Task: Add a signature Edward Wright containing With heartfelt appreciation, Edward Wright to email address softage.10@softage.net and add a folder Ticketing system
Action: Mouse moved to (94, 85)
Screenshot: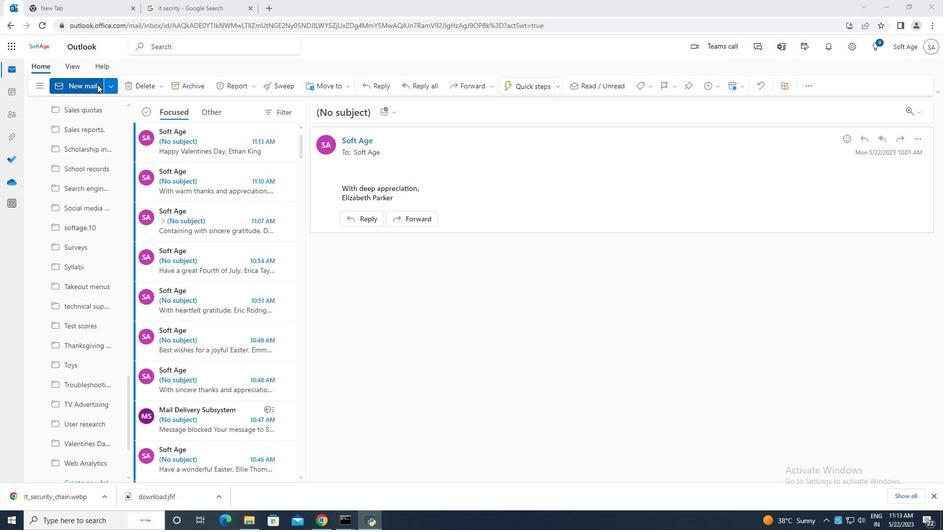 
Action: Mouse pressed left at (94, 85)
Screenshot: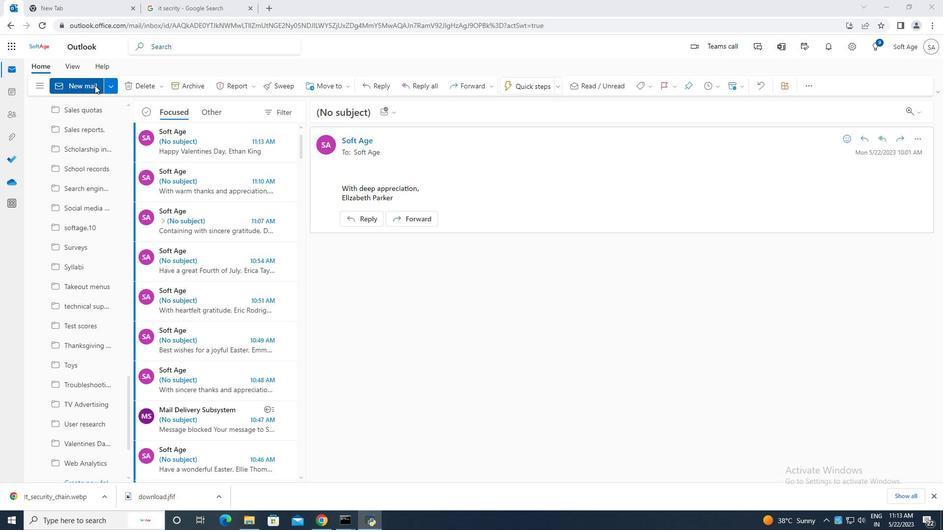 
Action: Mouse moved to (630, 88)
Screenshot: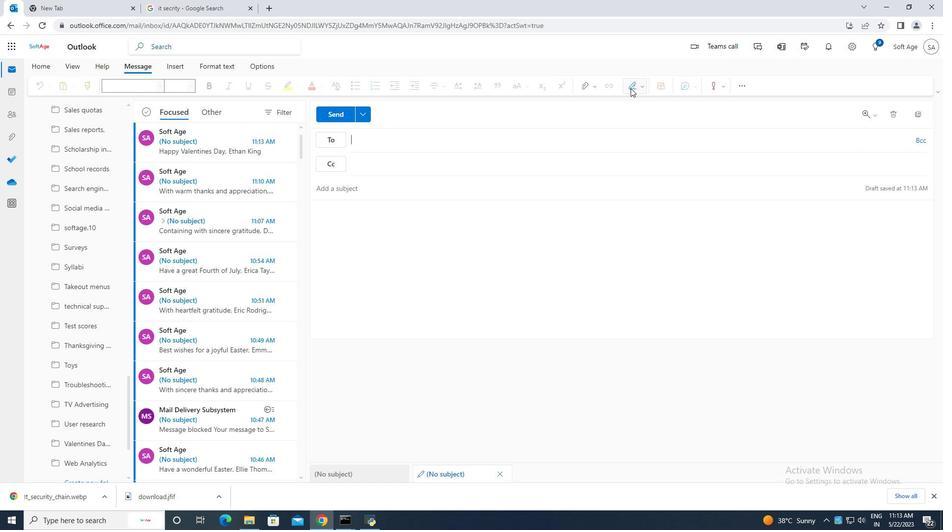
Action: Mouse pressed left at (630, 88)
Screenshot: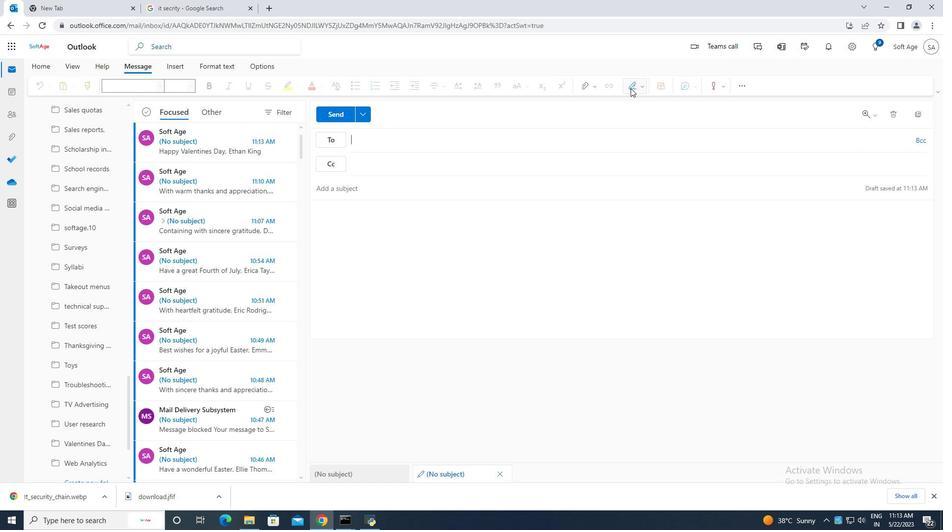 
Action: Mouse moved to (618, 124)
Screenshot: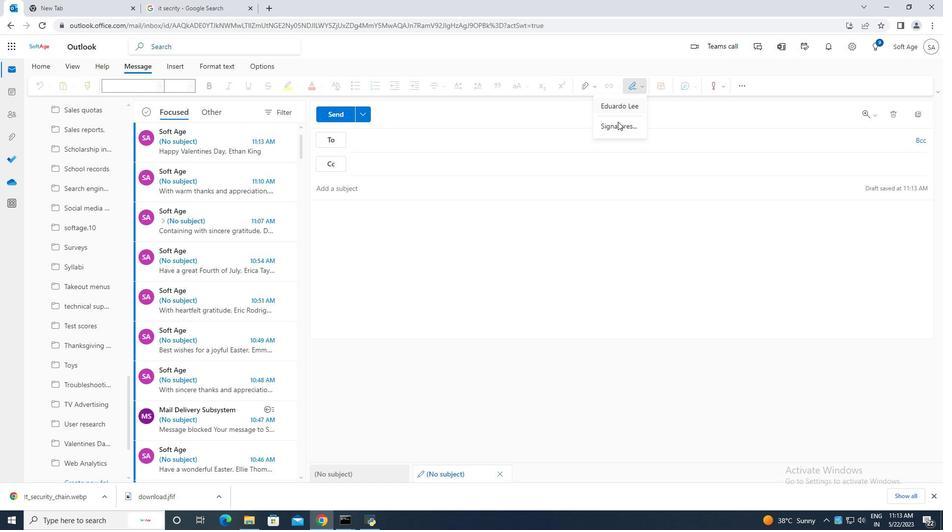
Action: Mouse pressed left at (618, 124)
Screenshot: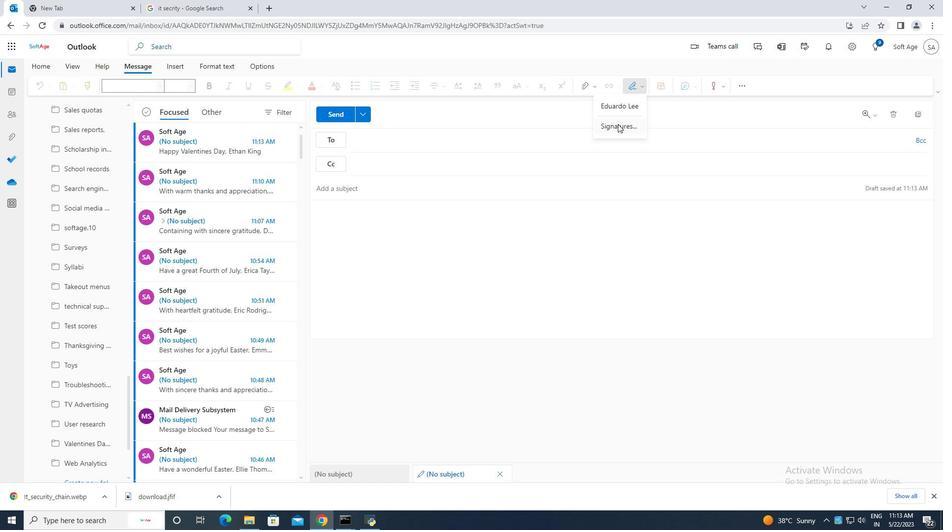 
Action: Mouse moved to (667, 163)
Screenshot: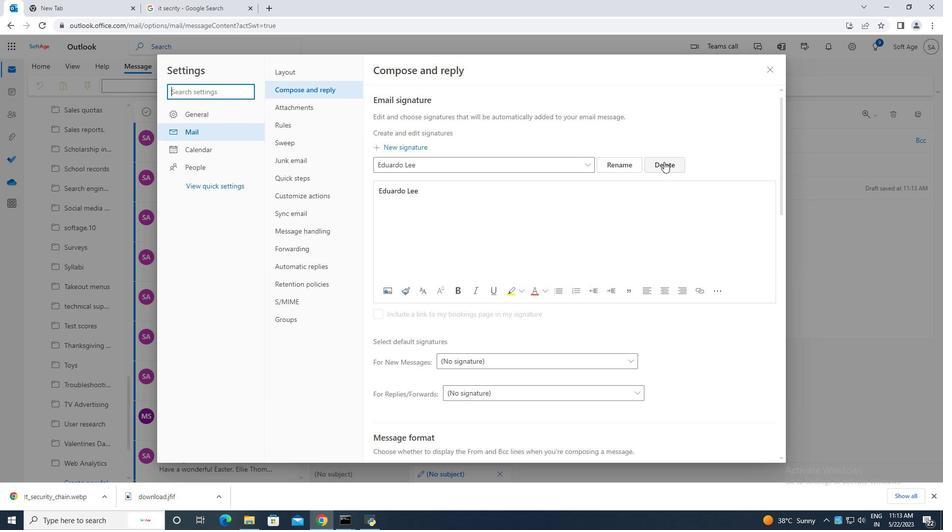 
Action: Mouse pressed left at (667, 163)
Screenshot: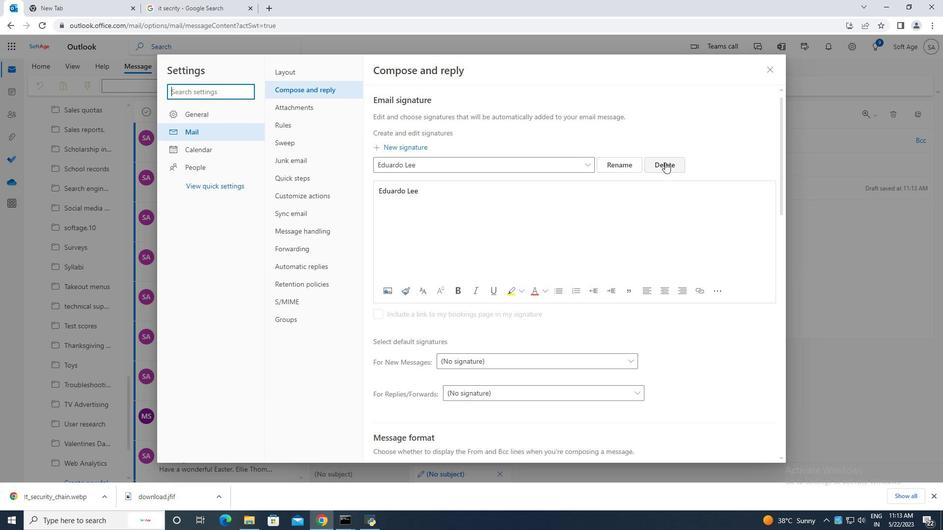 
Action: Mouse moved to (403, 168)
Screenshot: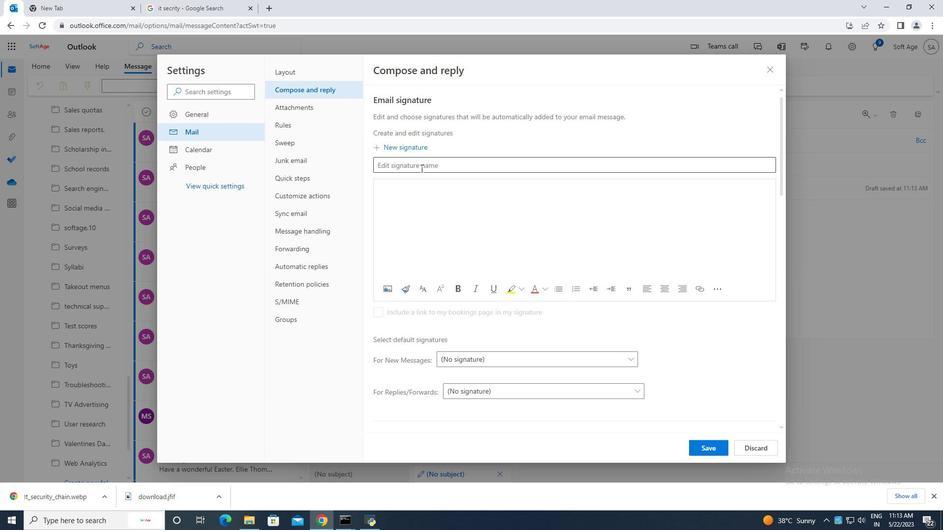 
Action: Mouse pressed left at (403, 168)
Screenshot: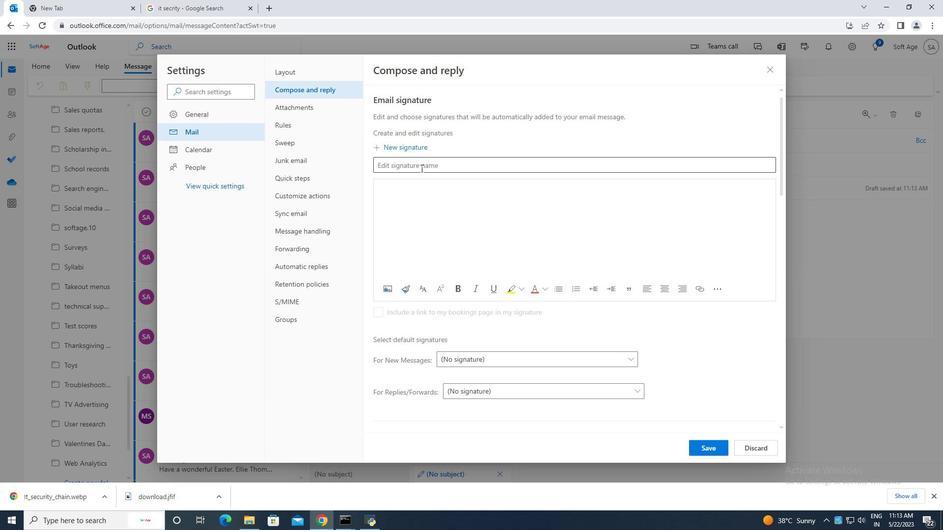 
Action: Key pressed <Key.caps_lock>E<Key.caps_lock>dward<Key.space><Key.caps_lock>W<Key.caps_lock>right
Screenshot: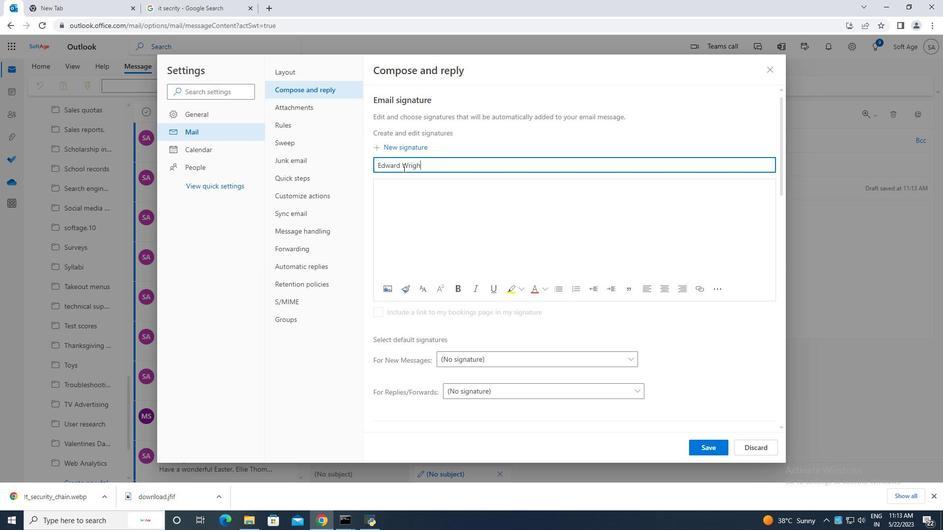 
Action: Mouse moved to (410, 195)
Screenshot: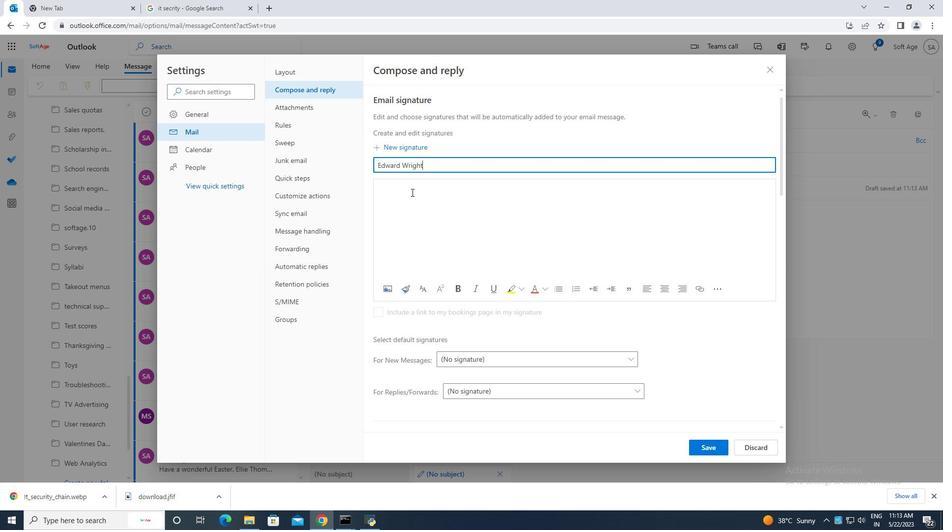 
Action: Mouse pressed left at (410, 195)
Screenshot: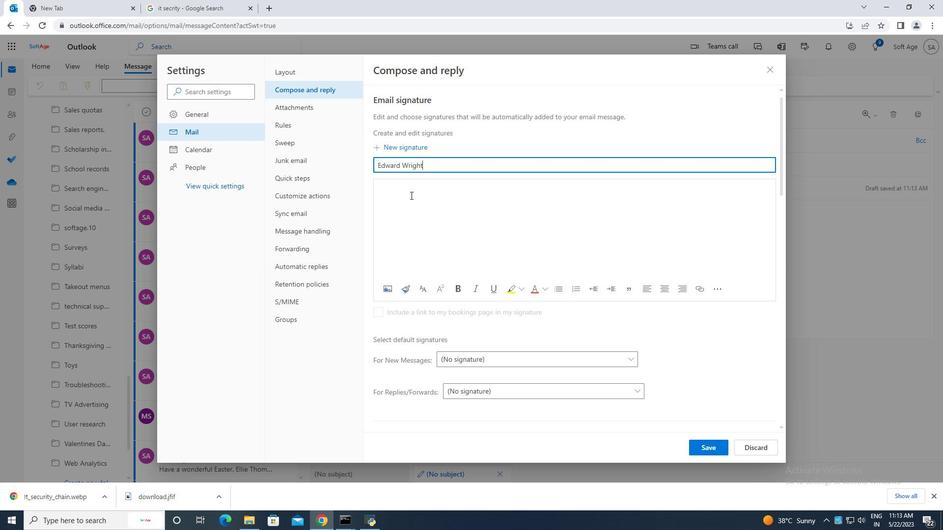 
Action: Mouse moved to (410, 195)
Screenshot: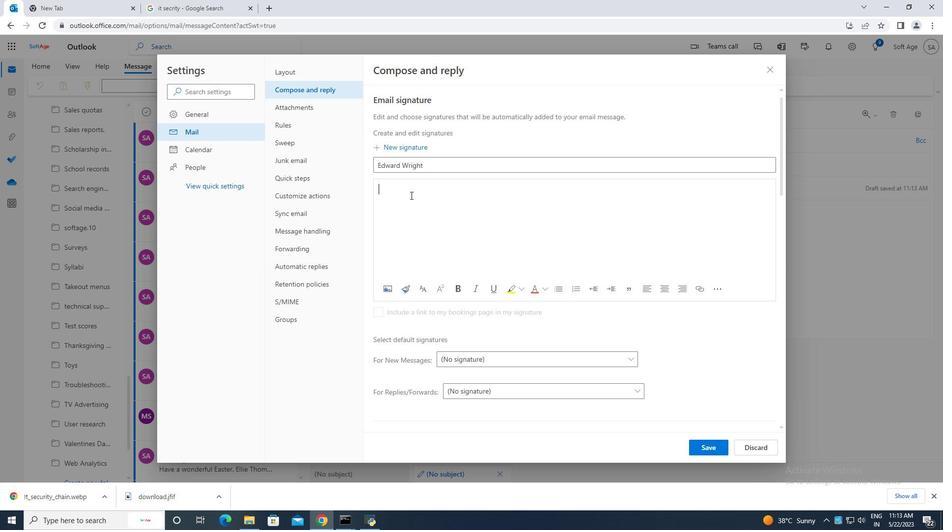 
Action: Key pressed <Key.caps_lock>E<Key.caps_lock>dward<Key.space><Key.caps_lock>W<Key.caps_lock>right
Screenshot: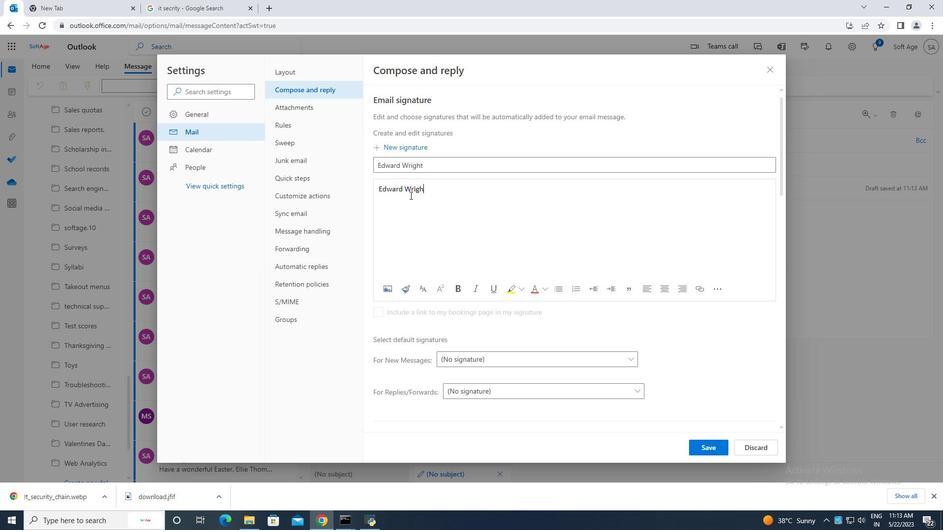 
Action: Mouse moved to (699, 447)
Screenshot: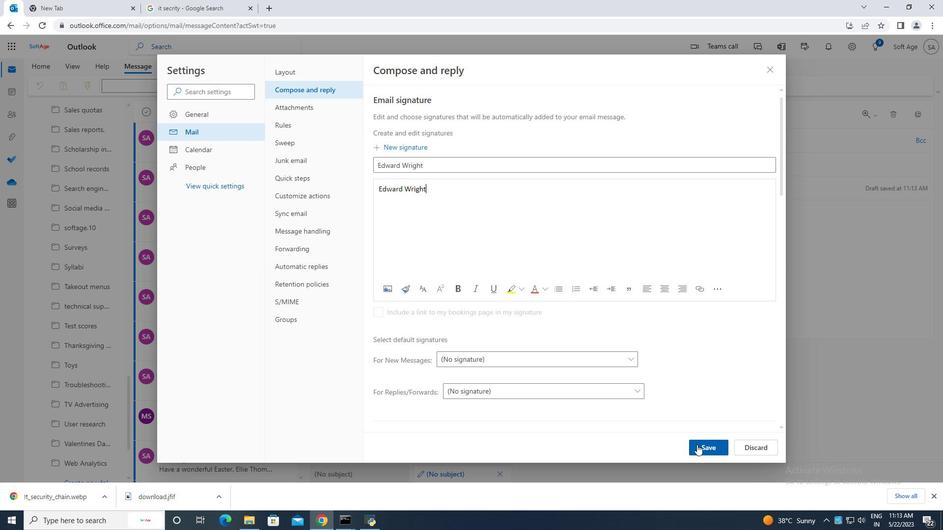 
Action: Mouse pressed left at (699, 447)
Screenshot: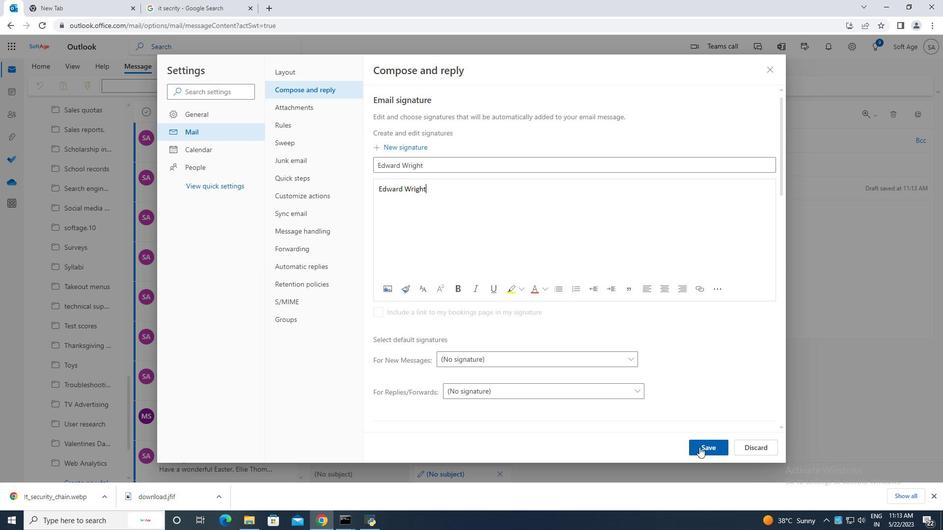 
Action: Mouse moved to (764, 71)
Screenshot: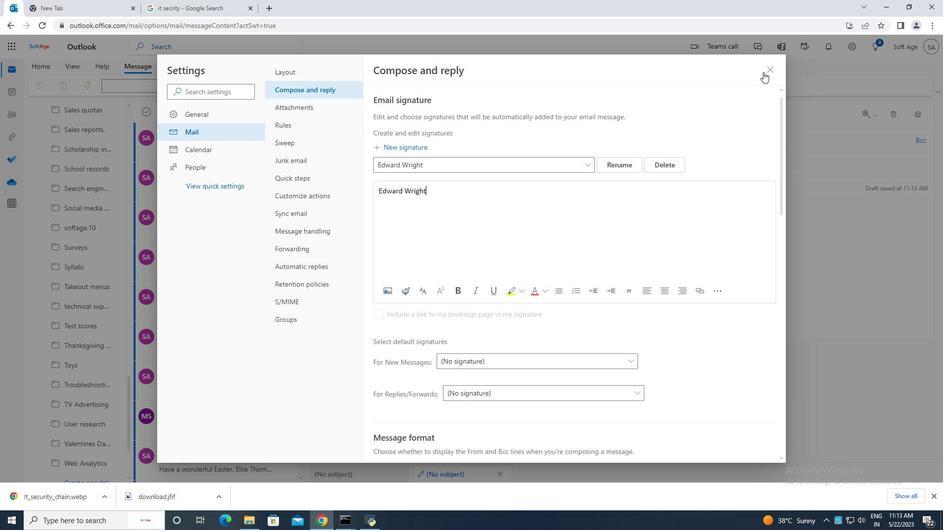 
Action: Mouse pressed left at (764, 71)
Screenshot: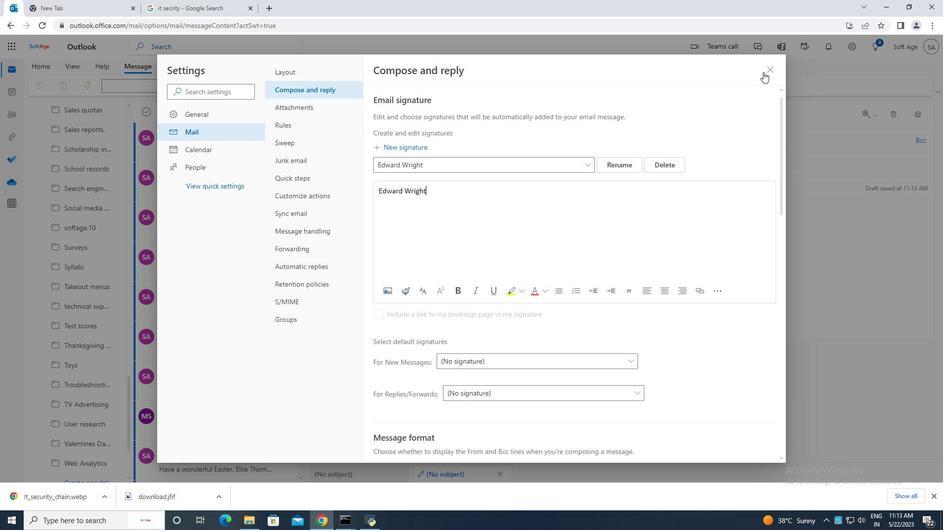 
Action: Mouse moved to (640, 84)
Screenshot: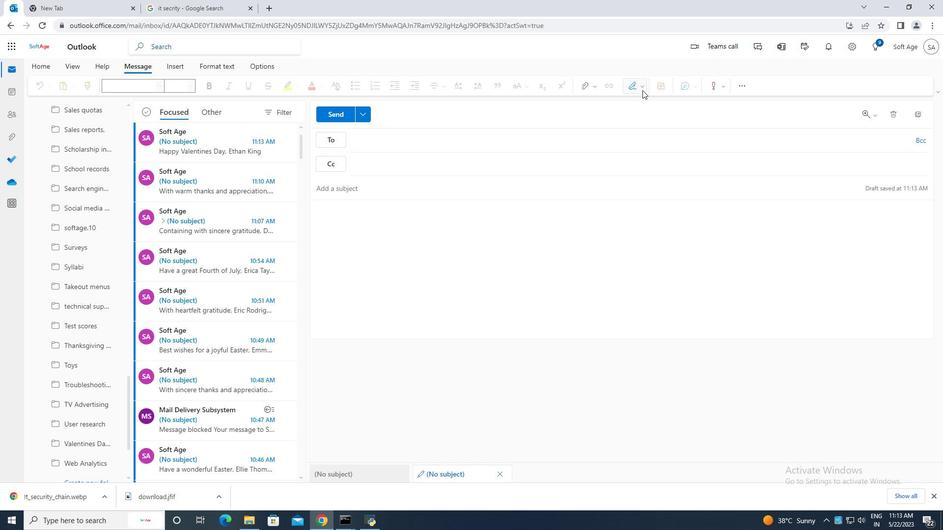 
Action: Mouse pressed left at (640, 84)
Screenshot: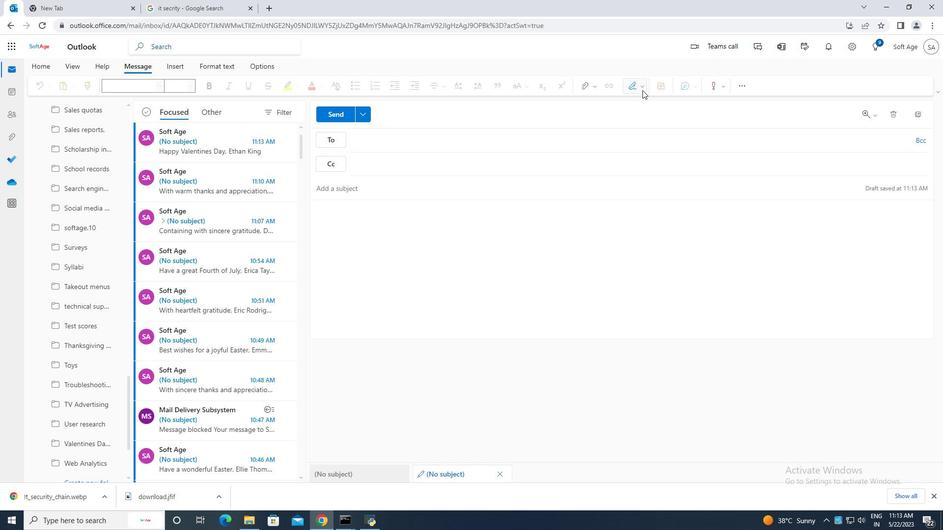 
Action: Mouse moved to (620, 104)
Screenshot: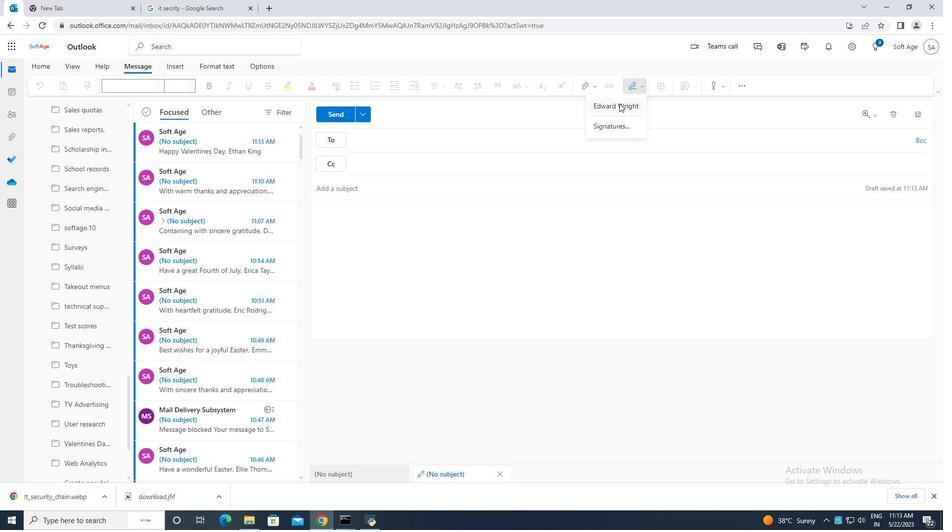
Action: Mouse pressed left at (620, 104)
Screenshot: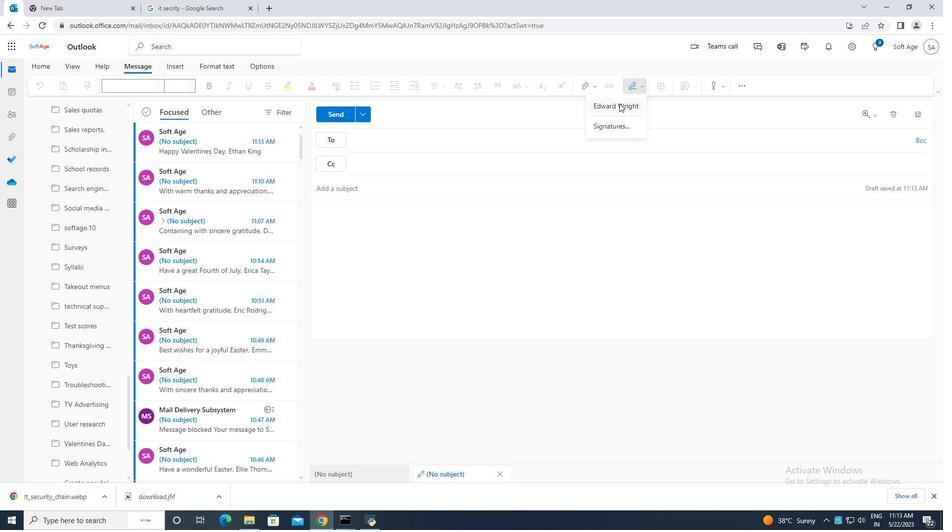 
Action: Mouse moved to (342, 208)
Screenshot: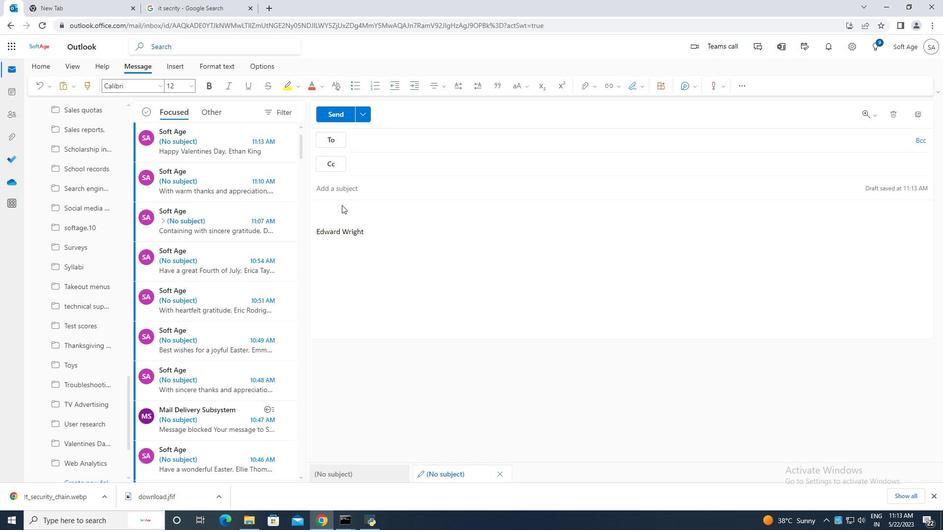 
Action: Mouse pressed left at (342, 208)
Screenshot: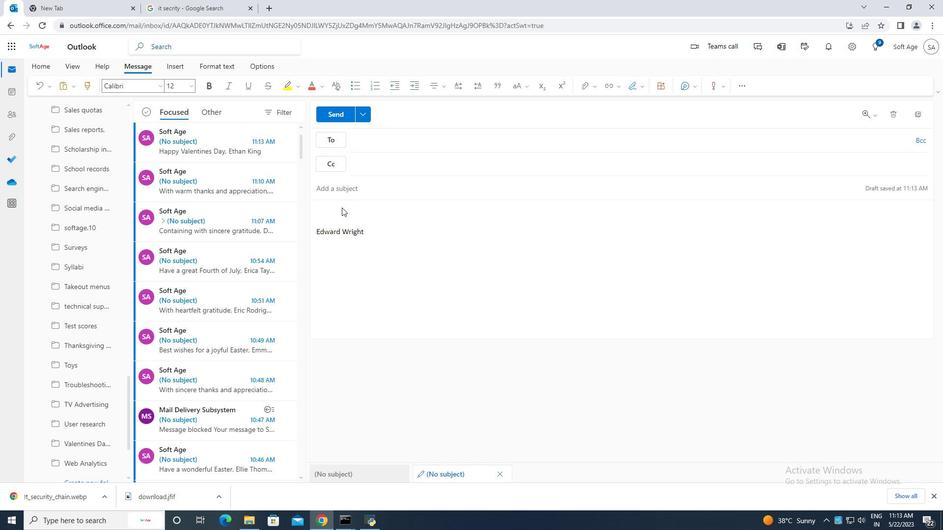 
Action: Key pressed <Key.caps_lock>C<Key.caps_lock>ontaining<Key.space>with<Key.space>heartfelt<Key.space>appreciation,
Screenshot: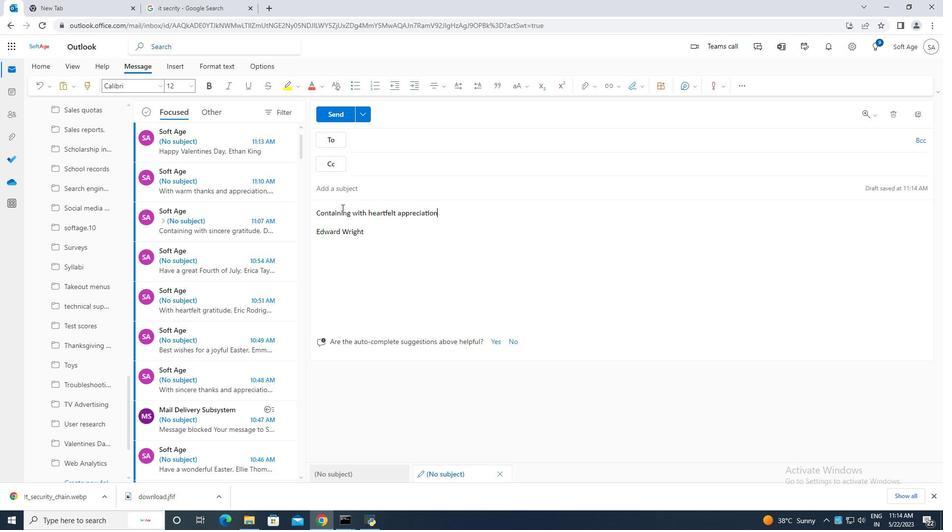 
Action: Mouse moved to (403, 144)
Screenshot: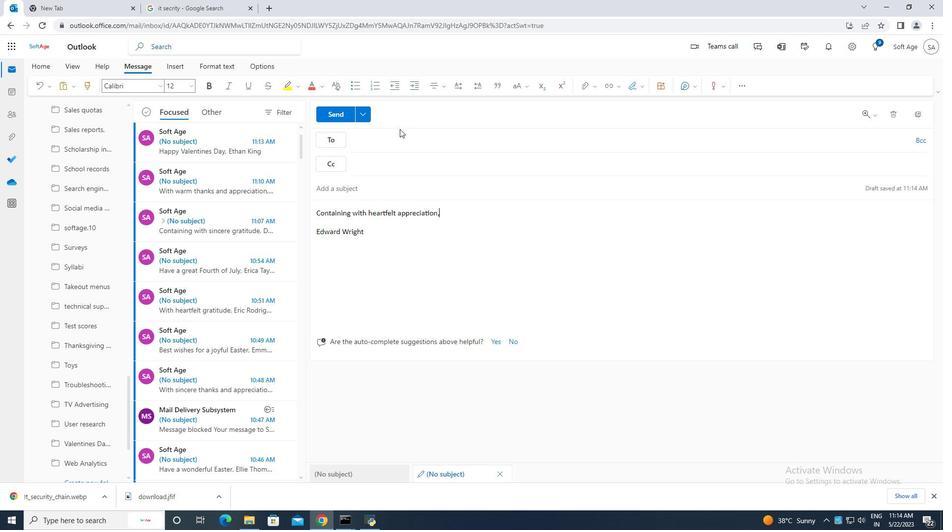 
Action: Mouse pressed left at (403, 144)
Screenshot: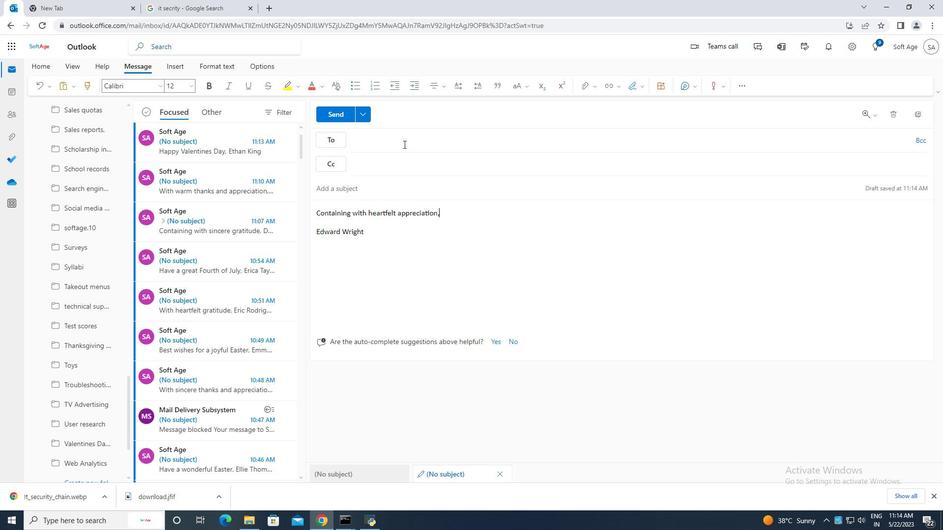 
Action: Key pressed softage.10
Screenshot: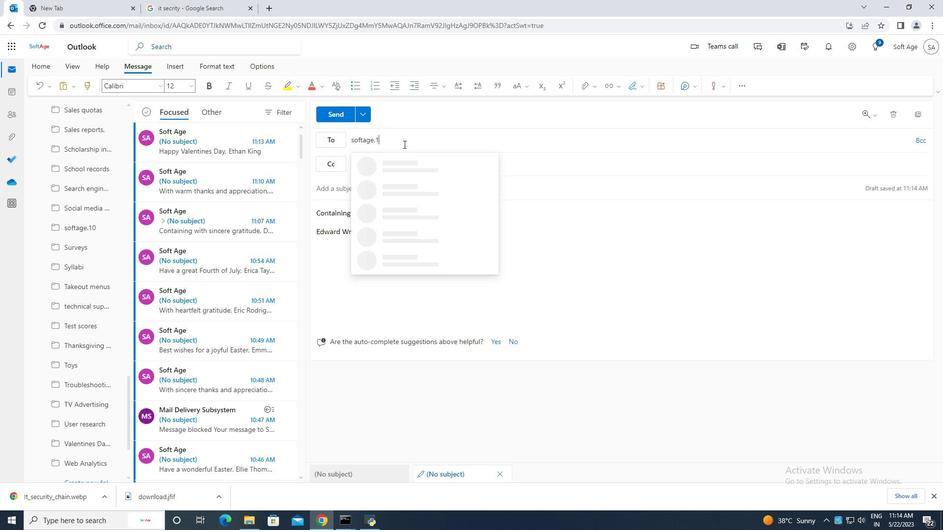 
Action: Mouse moved to (458, 191)
Screenshot: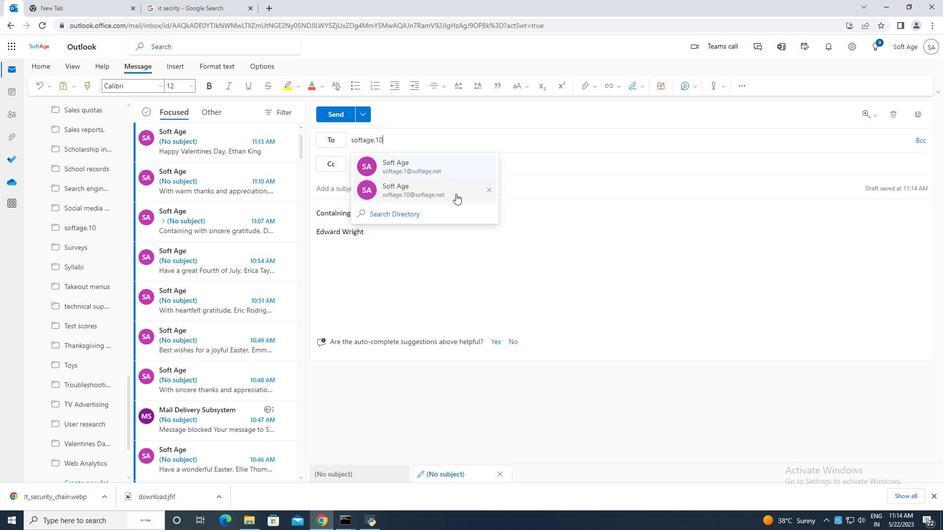 
Action: Mouse pressed left at (458, 191)
Screenshot: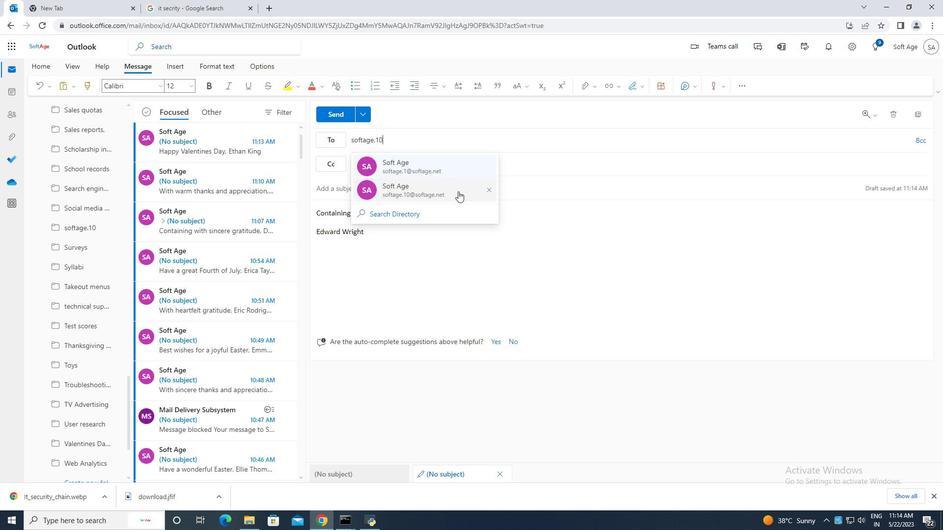 
Action: Mouse moved to (80, 452)
Screenshot: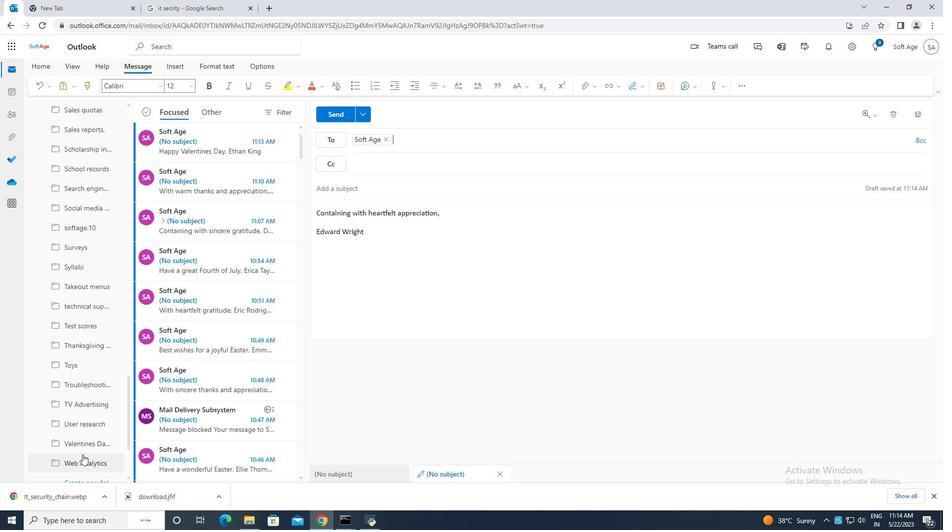 
Action: Mouse scrolled (80, 452) with delta (0, 0)
Screenshot: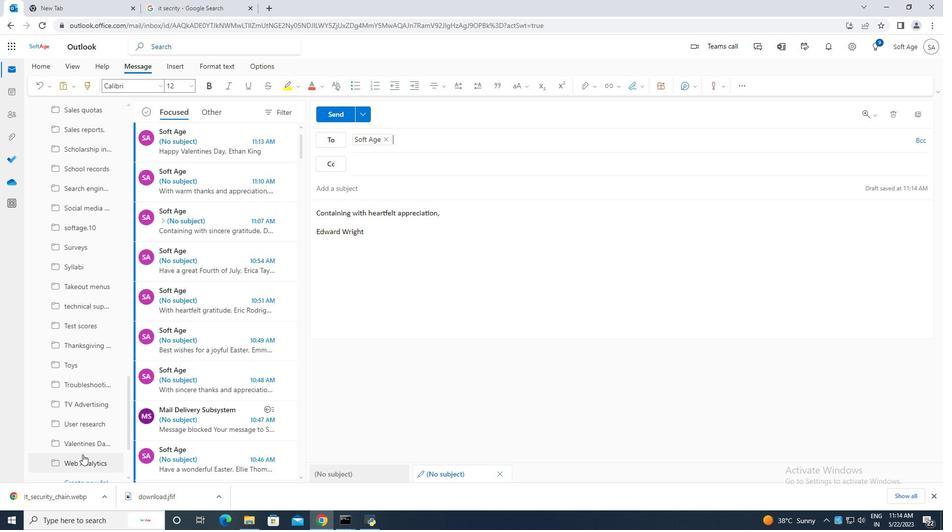 
Action: Mouse moved to (80, 452)
Screenshot: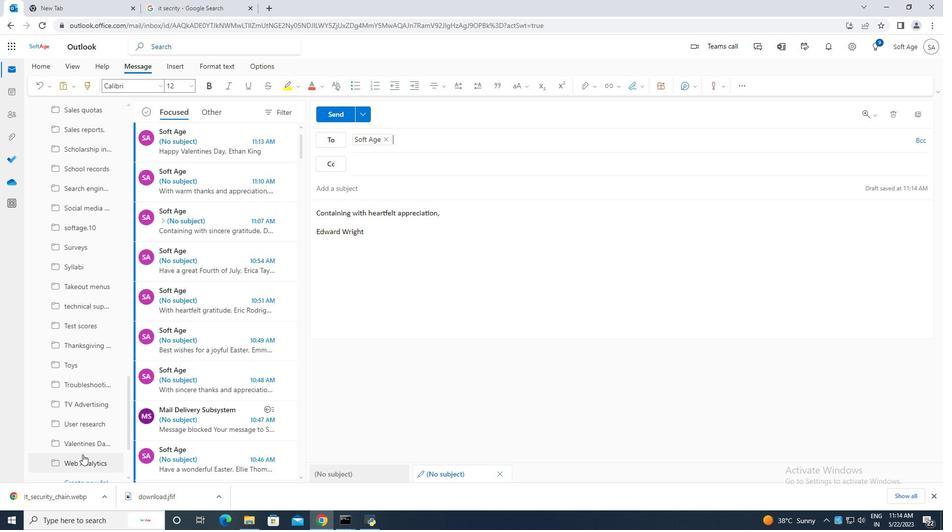 
Action: Mouse scrolled (80, 452) with delta (0, 0)
Screenshot: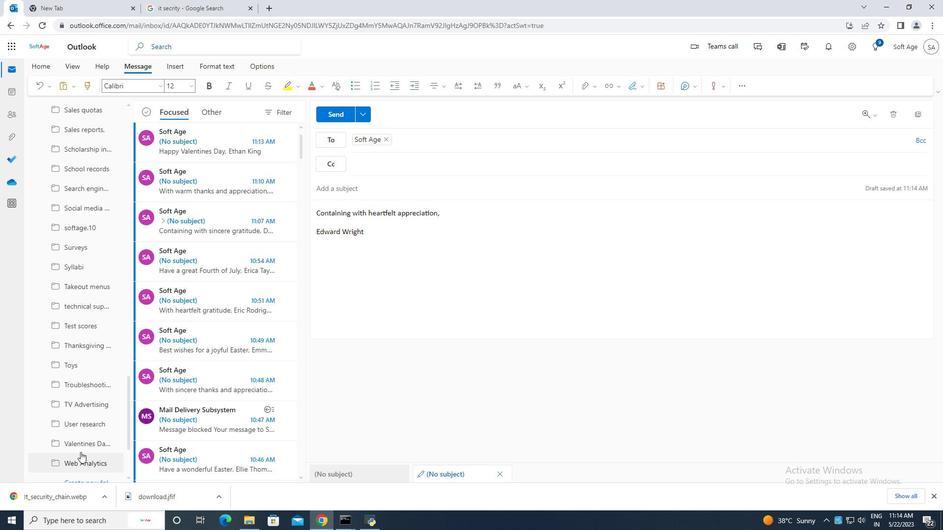
Action: Mouse moved to (79, 452)
Screenshot: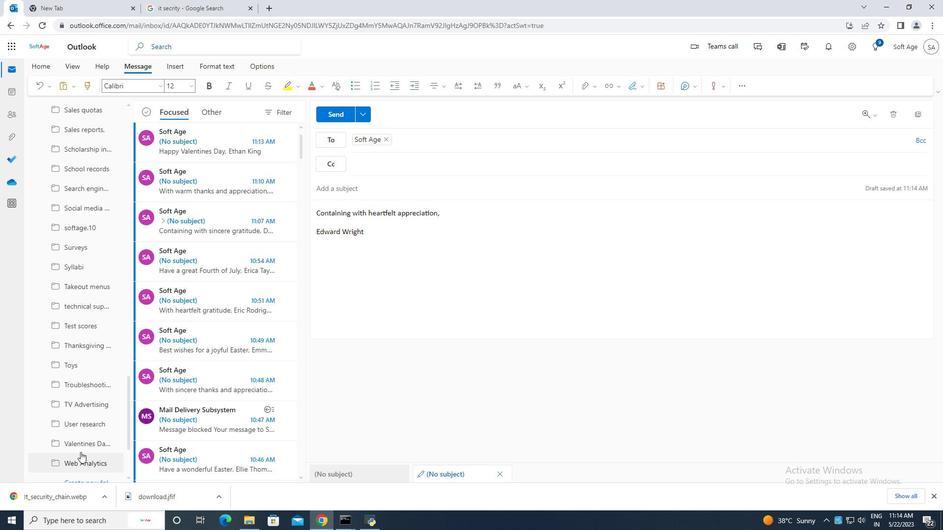 
Action: Mouse scrolled (79, 451) with delta (0, 0)
Screenshot: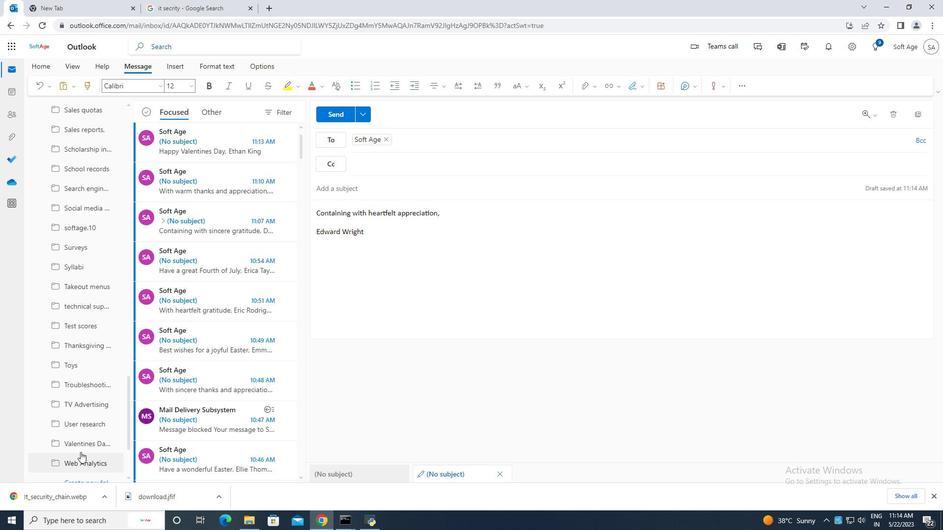 
Action: Mouse moved to (77, 450)
Screenshot: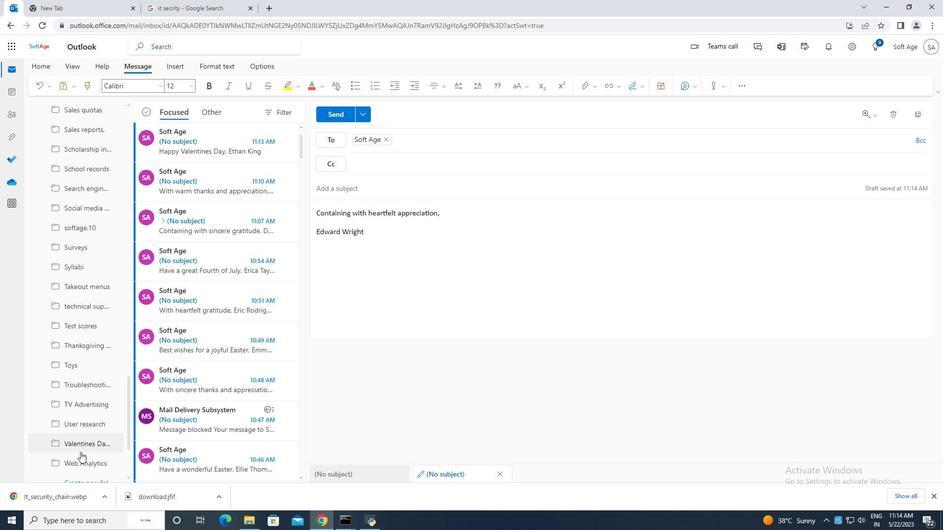 
Action: Mouse scrolled (77, 449) with delta (0, 0)
Screenshot: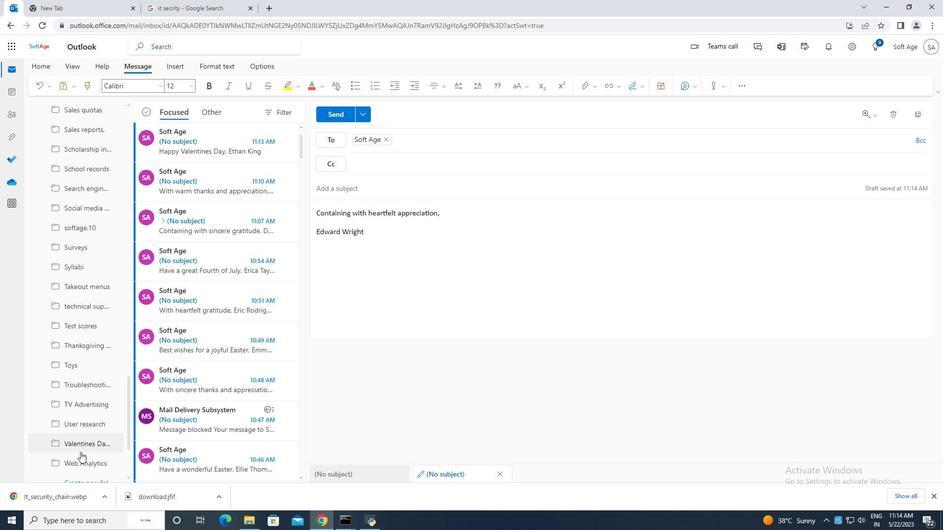
Action: Mouse moved to (85, 379)
Screenshot: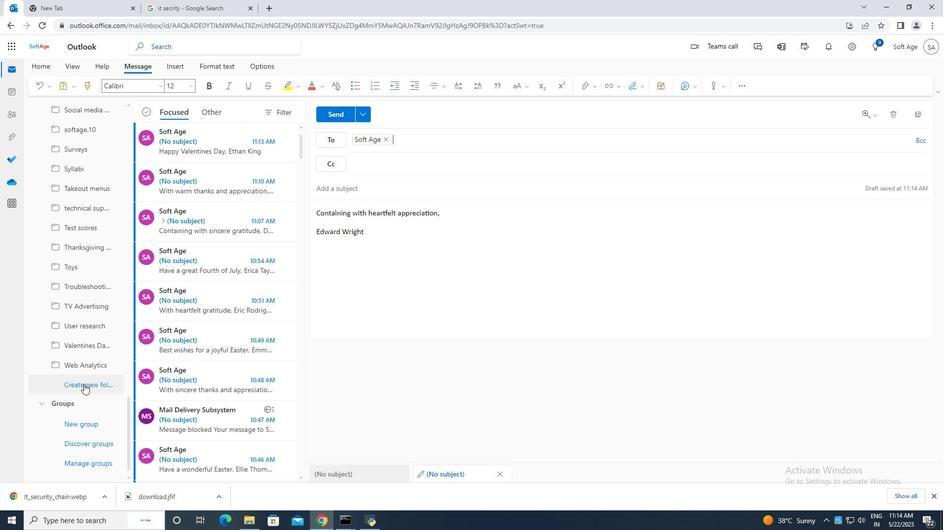 
Action: Mouse pressed left at (85, 379)
Screenshot: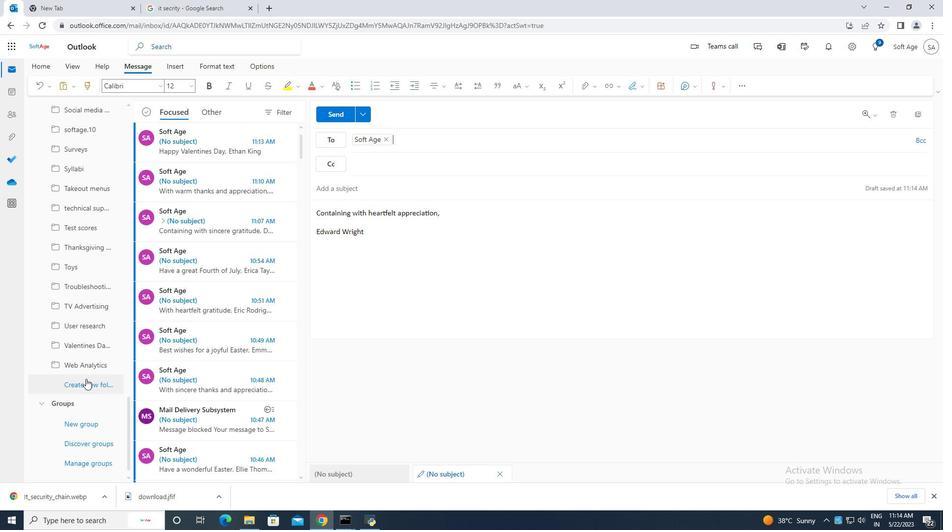 
Action: Mouse moved to (85, 387)
Screenshot: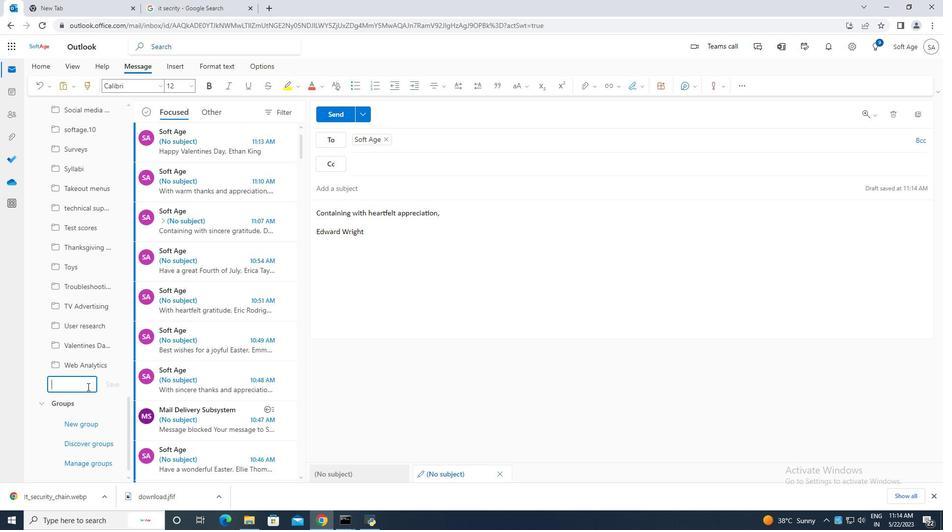 
Action: Mouse pressed left at (85, 387)
Screenshot: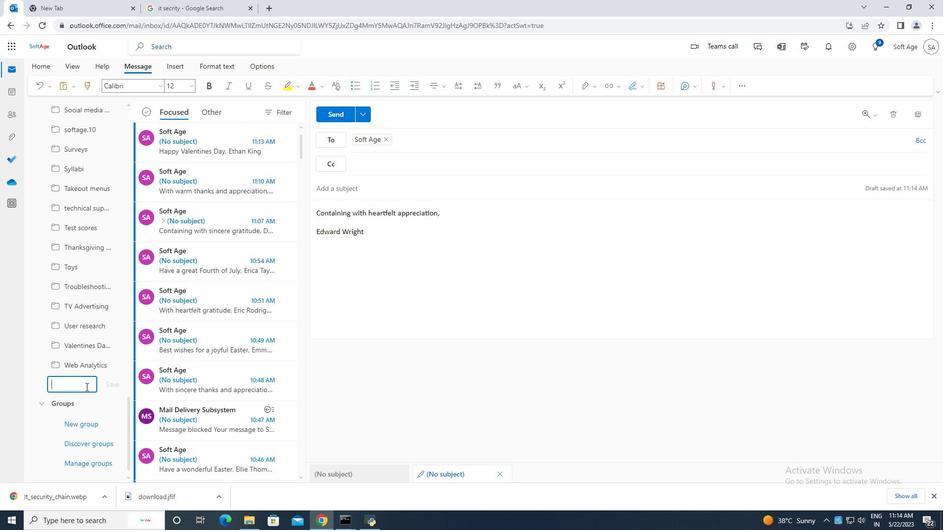 
Action: Mouse moved to (90, 386)
Screenshot: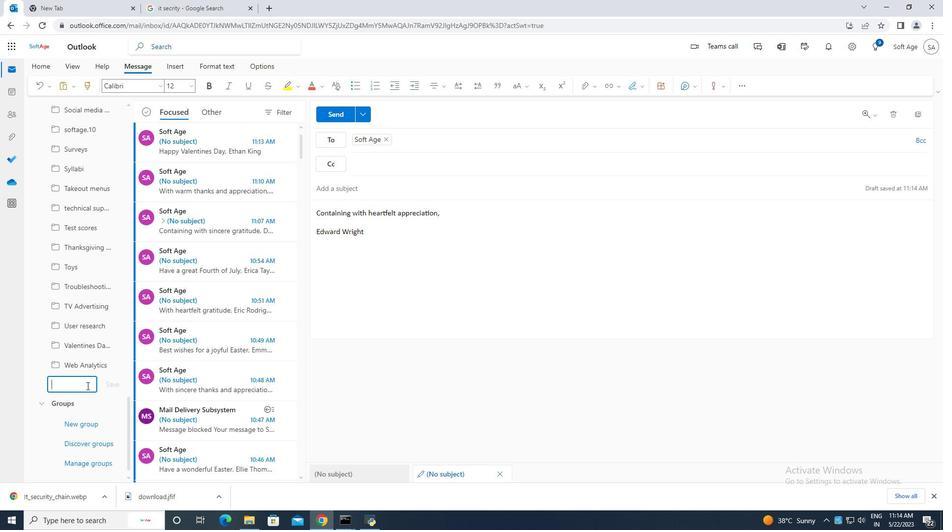 
Action: Key pressed <Key.caps_lock>T<Key.caps_lock>icketing<Key.space>system
Screenshot: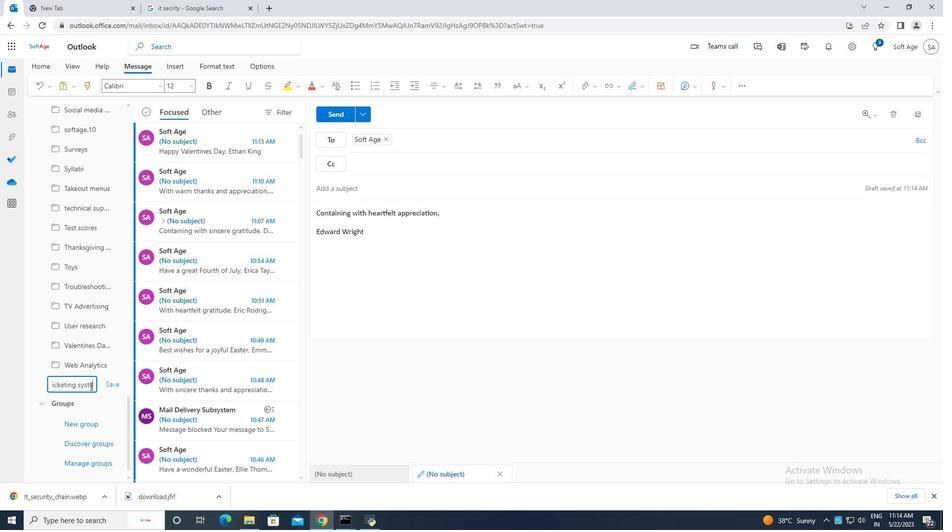 
Action: Mouse moved to (108, 386)
Screenshot: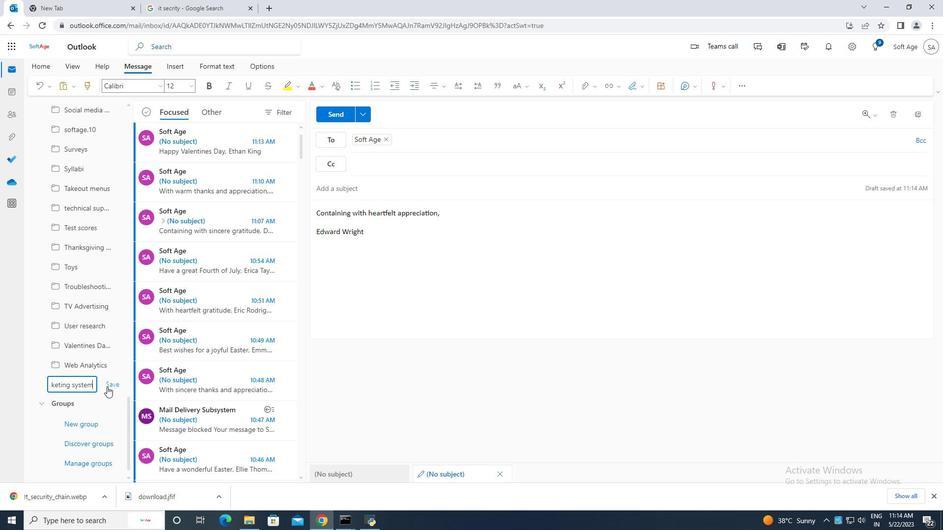 
Action: Mouse pressed left at (108, 386)
Screenshot: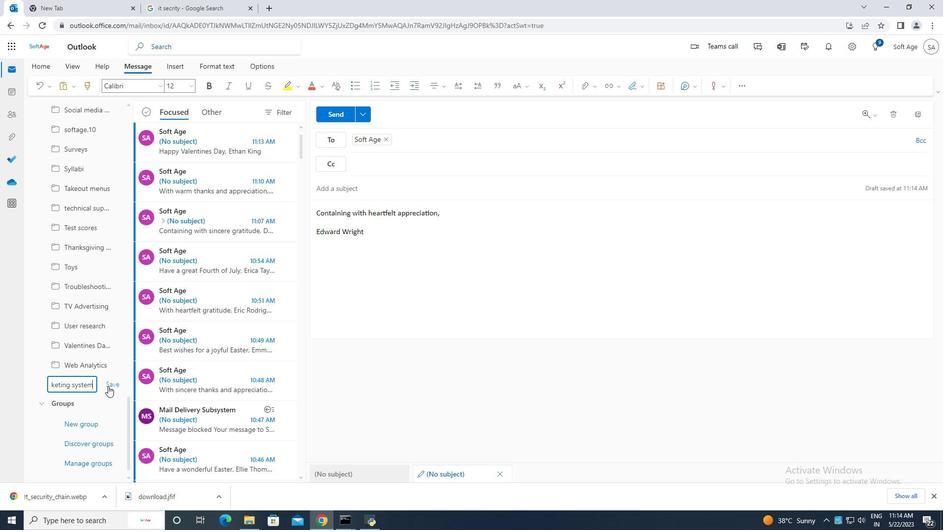
Action: Mouse moved to (335, 114)
Screenshot: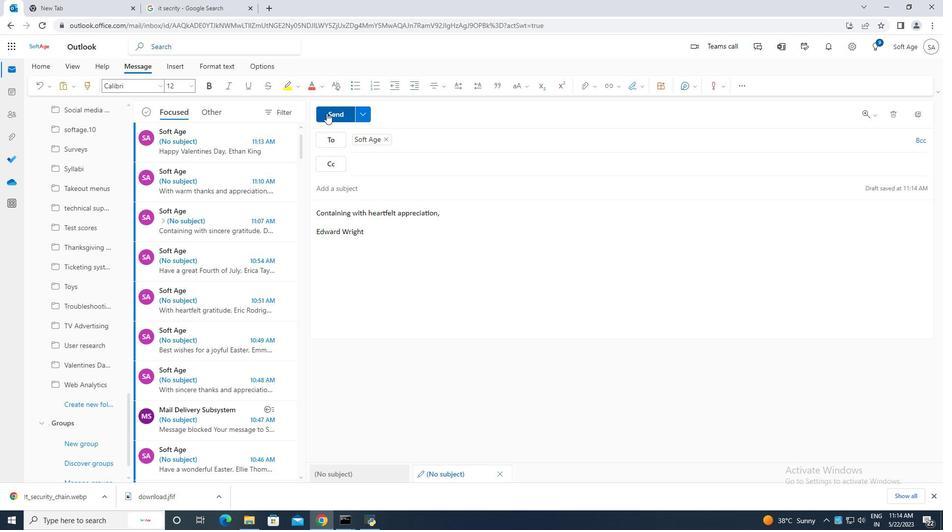 
Action: Mouse pressed left at (335, 114)
Screenshot: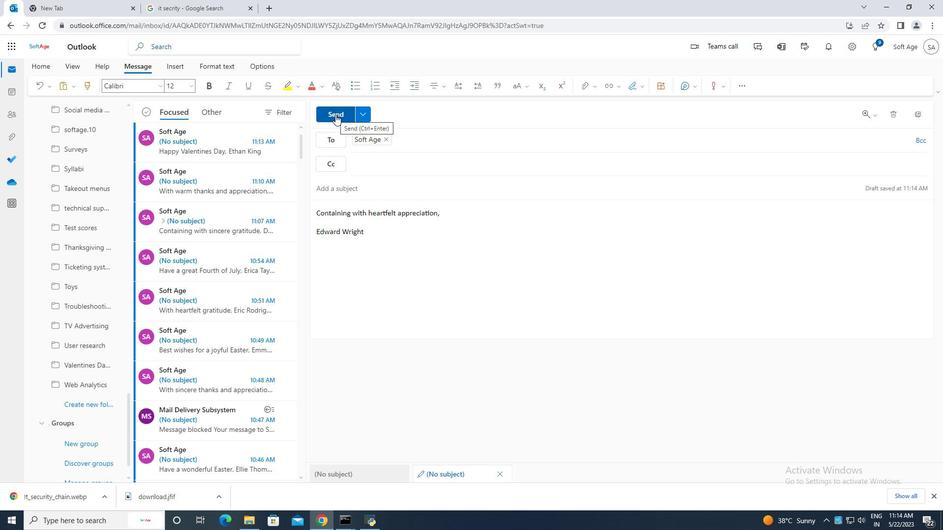 
Action: Mouse moved to (463, 283)
Screenshot: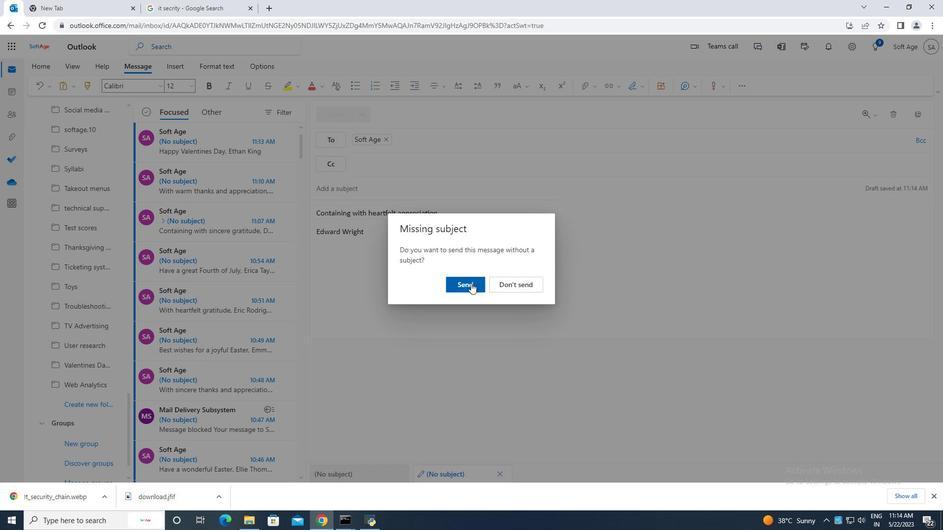 
Action: Mouse pressed left at (463, 283)
Screenshot: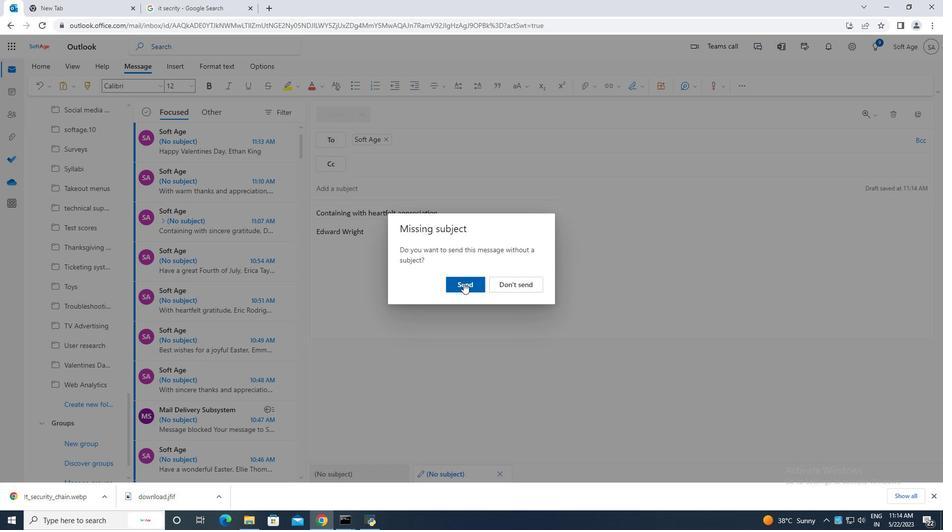 
Action: Mouse moved to (459, 274)
Screenshot: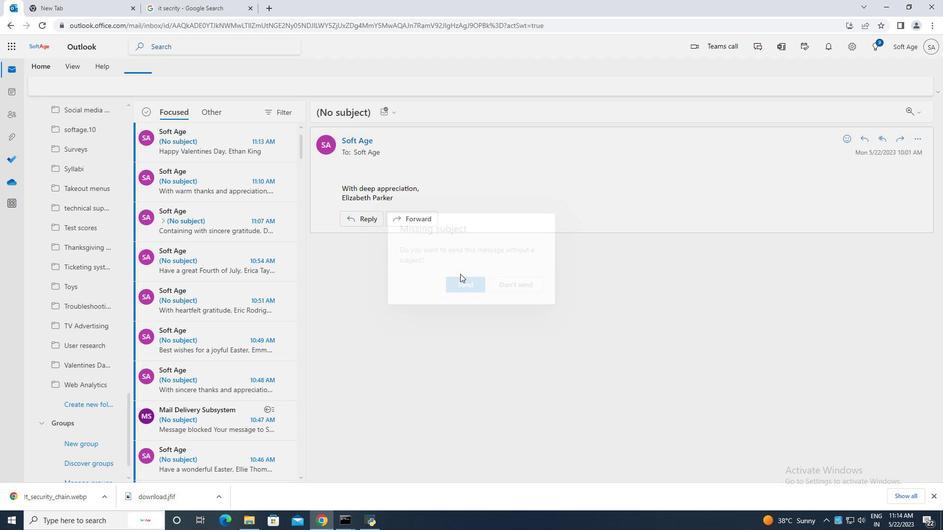 
